 Task: Create a rule from the Routing list, Task moved to a section -> Set Priority in the project AutoBoost , set the section as Done clear the priority
Action: Mouse moved to (64, 311)
Screenshot: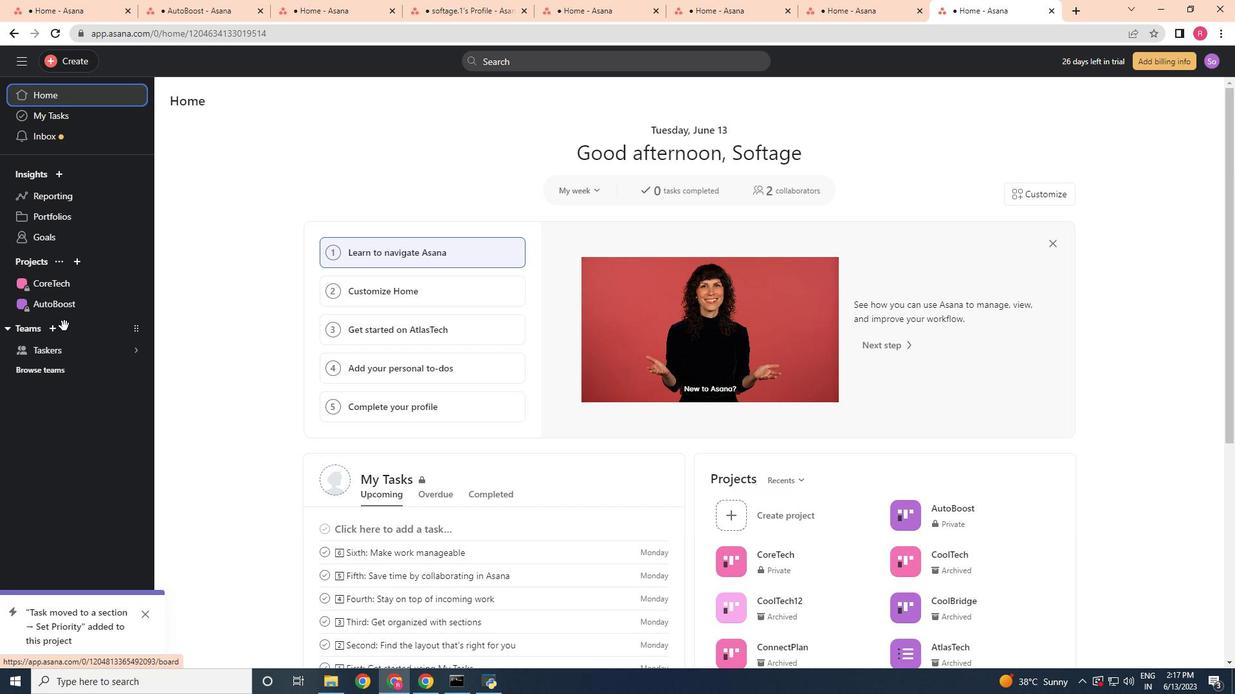 
Action: Mouse pressed left at (64, 311)
Screenshot: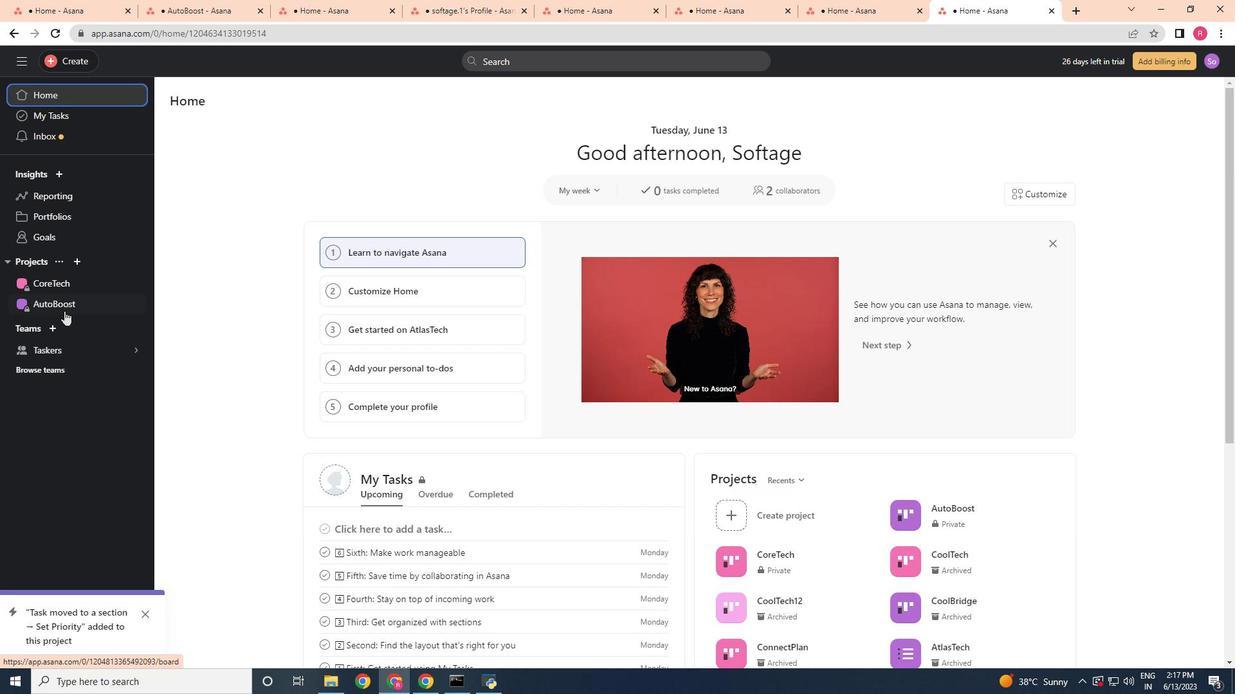 
Action: Mouse moved to (1179, 104)
Screenshot: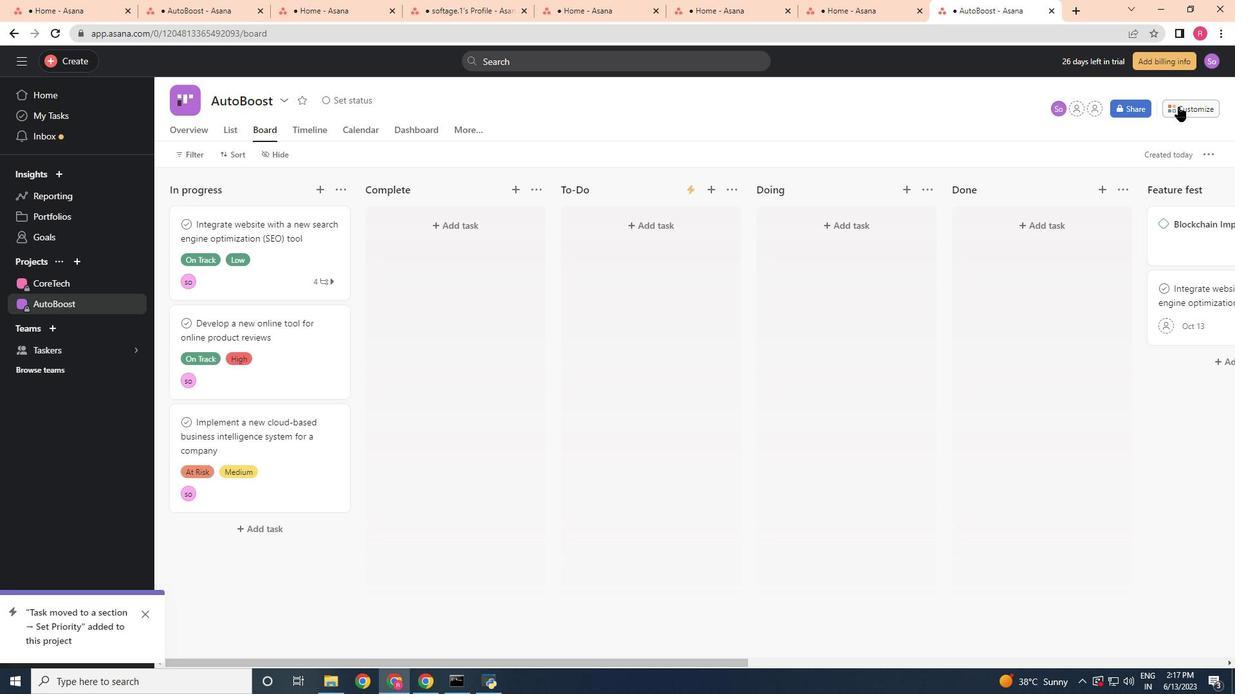 
Action: Mouse pressed left at (1179, 104)
Screenshot: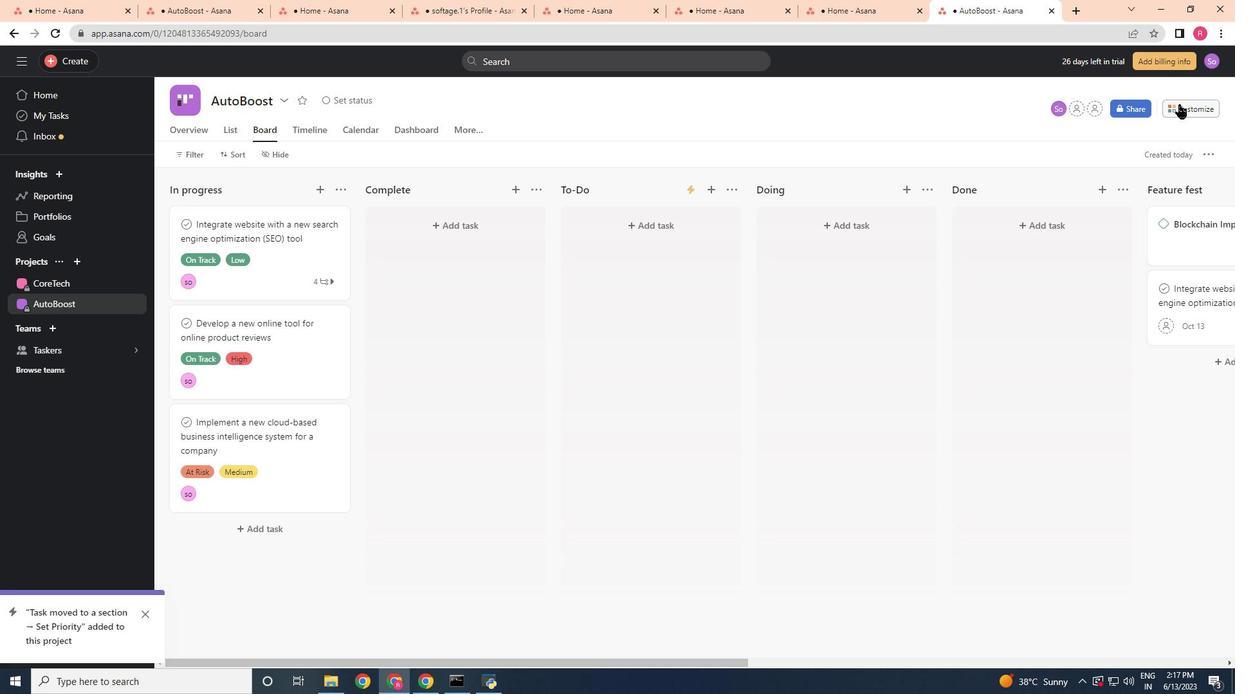 
Action: Mouse moved to (971, 268)
Screenshot: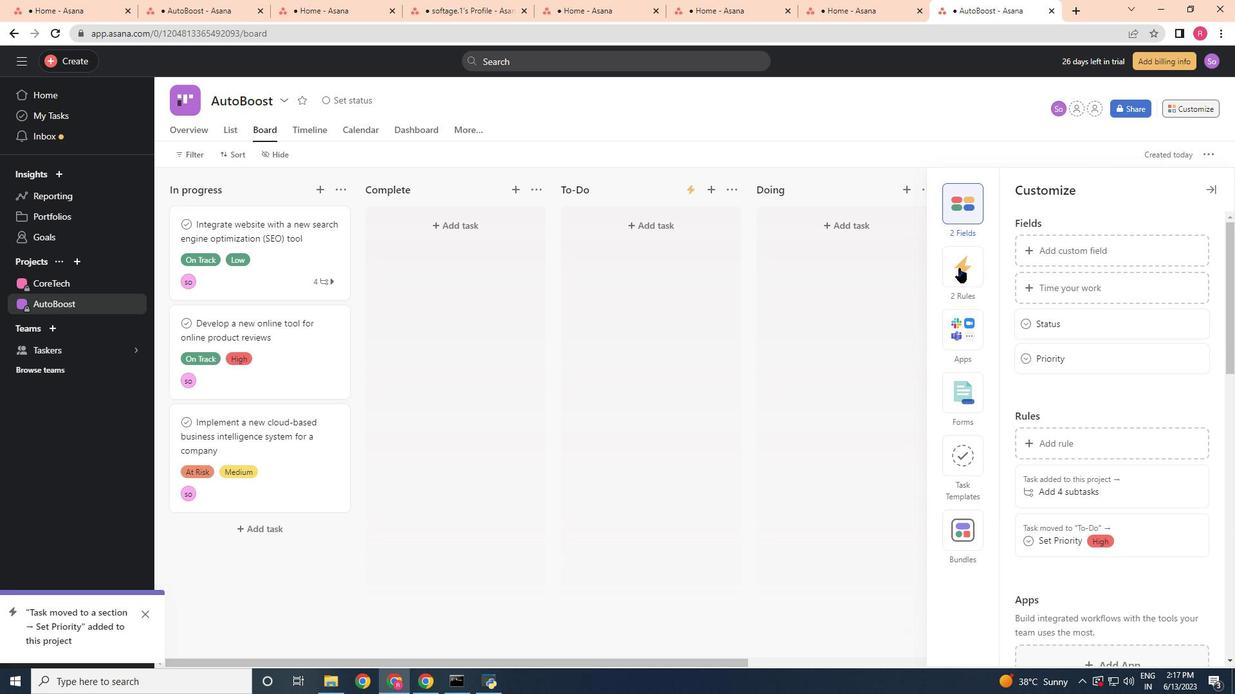 
Action: Mouse pressed left at (971, 268)
Screenshot: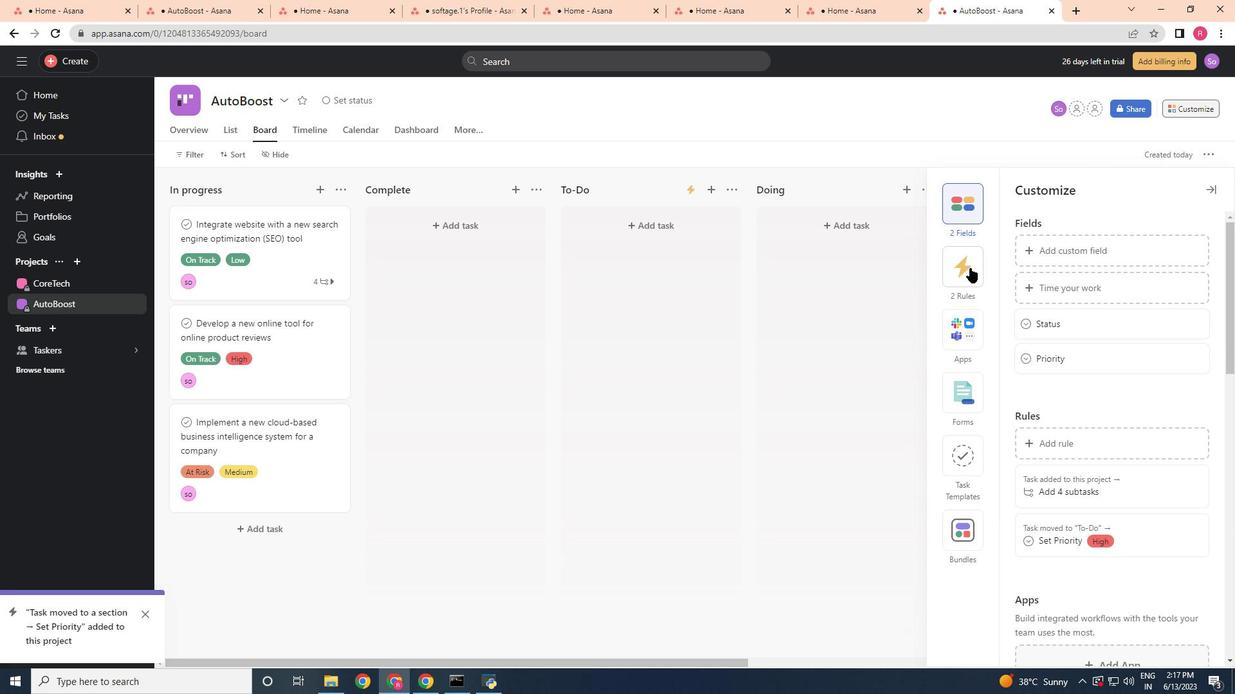 
Action: Mouse moved to (1048, 242)
Screenshot: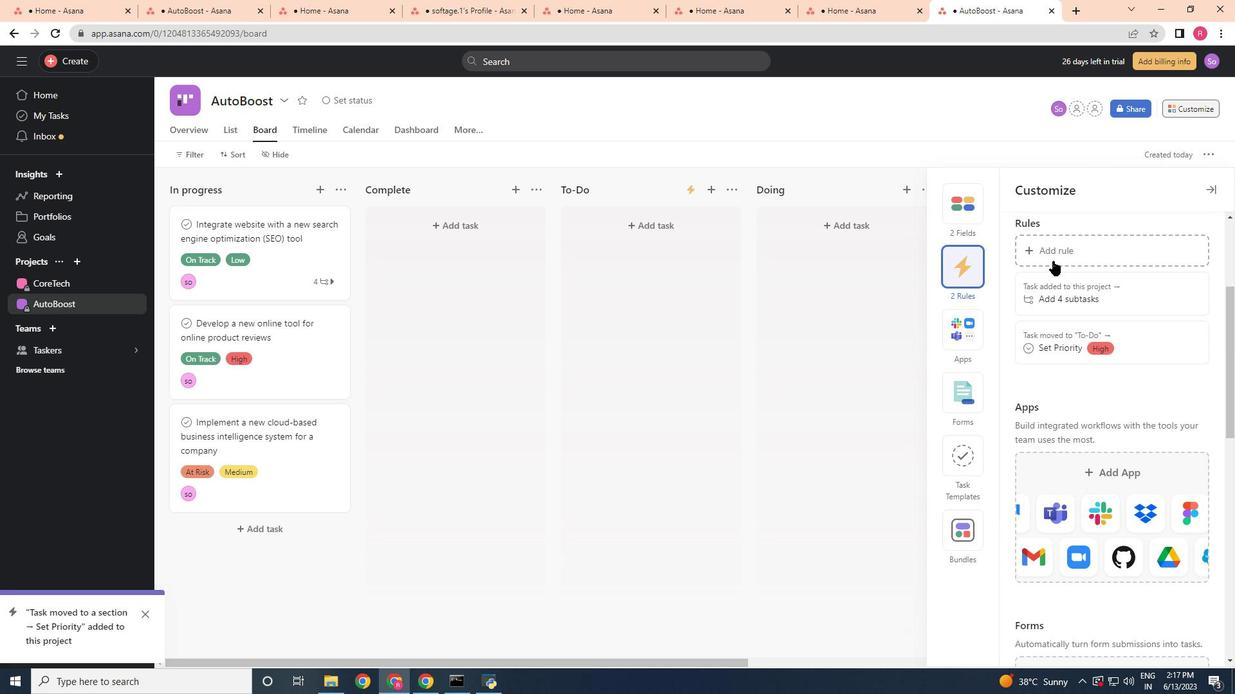 
Action: Mouse pressed left at (1048, 242)
Screenshot: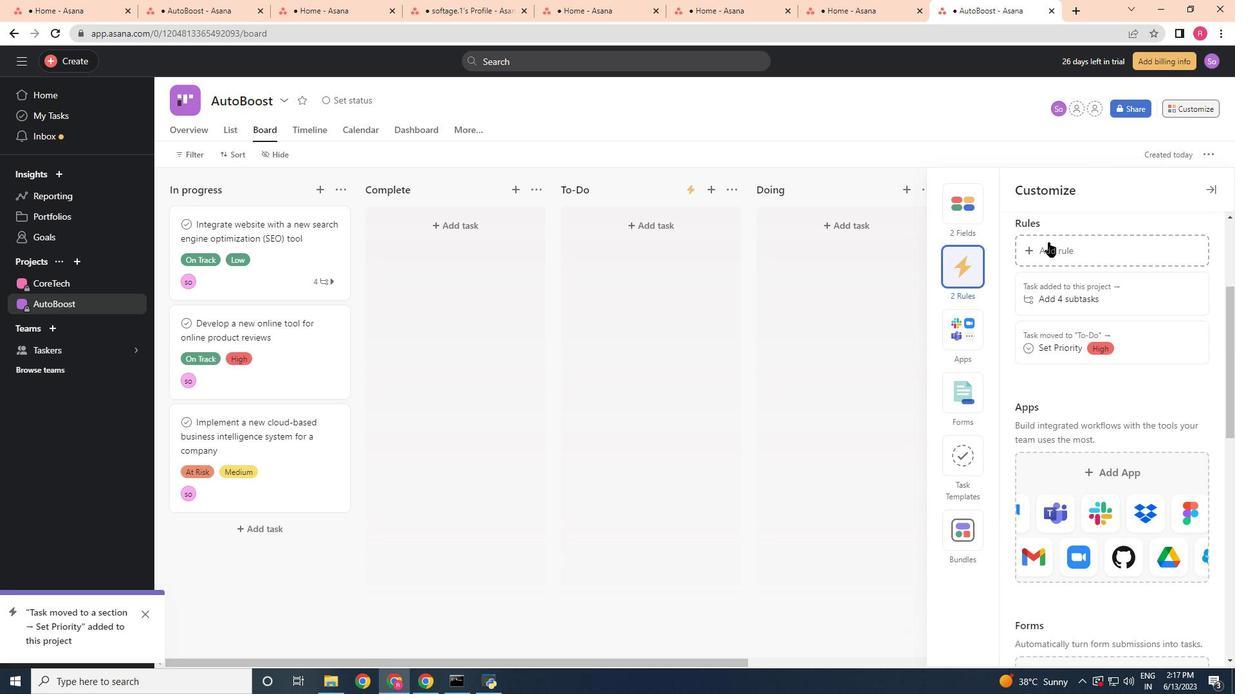 
Action: Mouse moved to (268, 171)
Screenshot: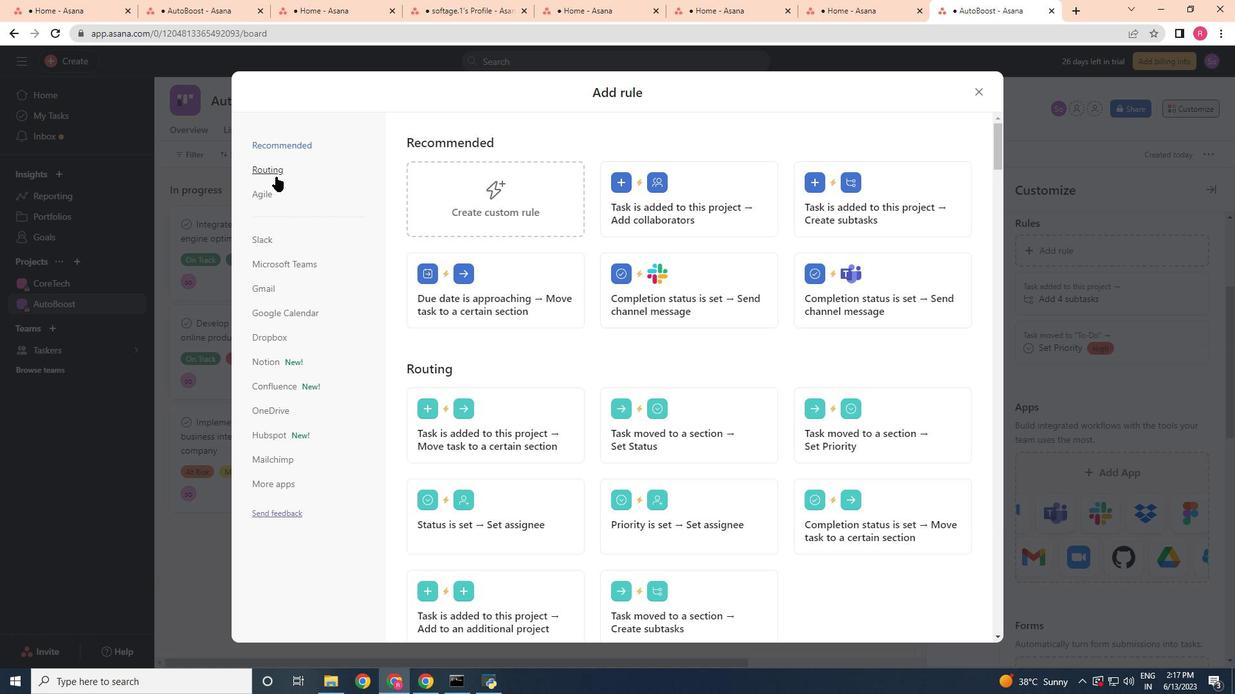 
Action: Mouse pressed left at (268, 171)
Screenshot: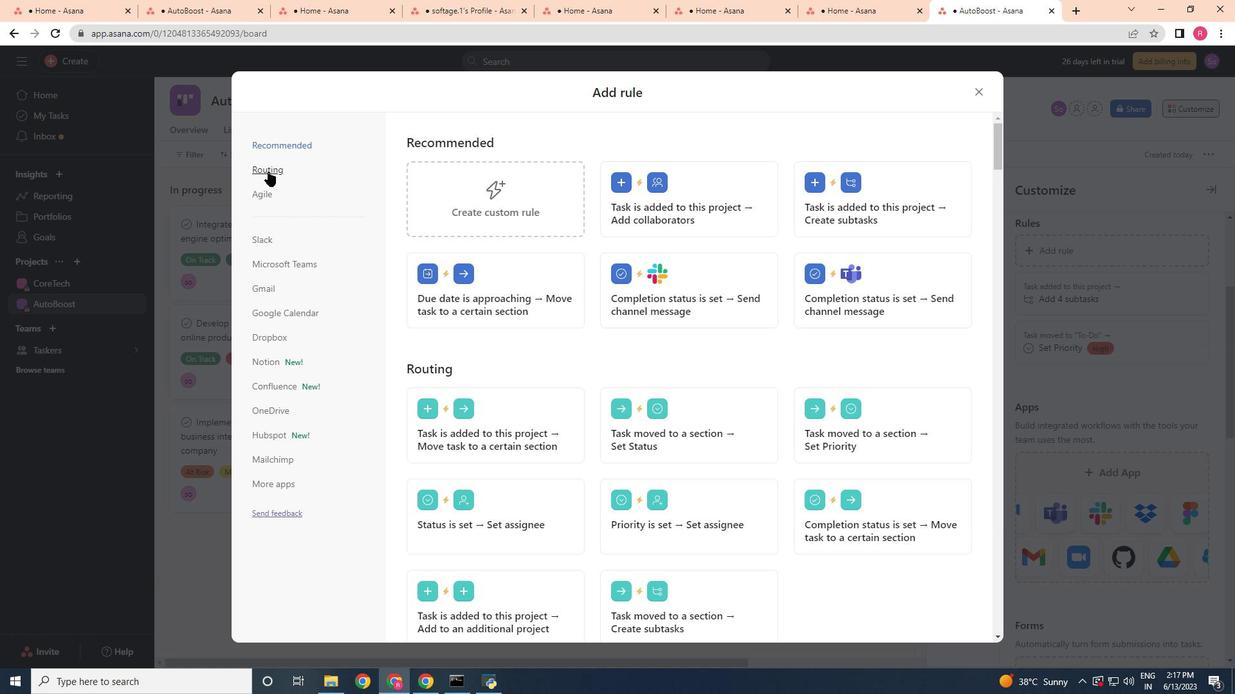 
Action: Mouse moved to (811, 201)
Screenshot: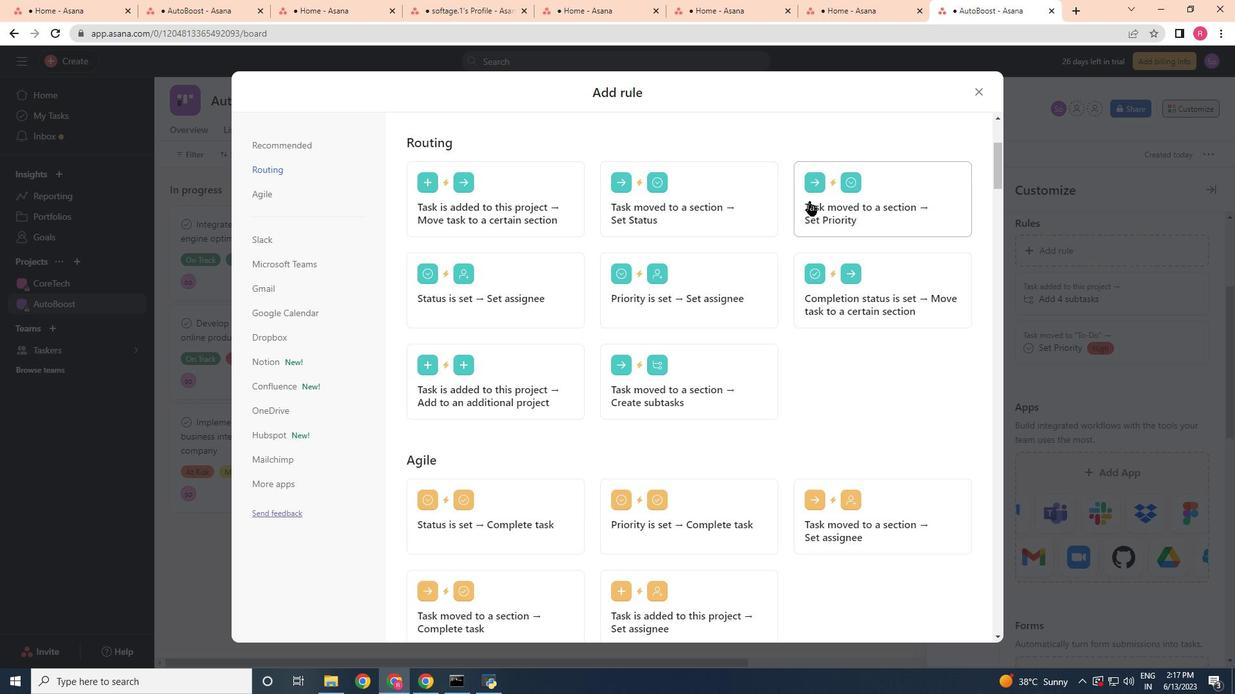 
Action: Mouse pressed left at (811, 201)
Screenshot: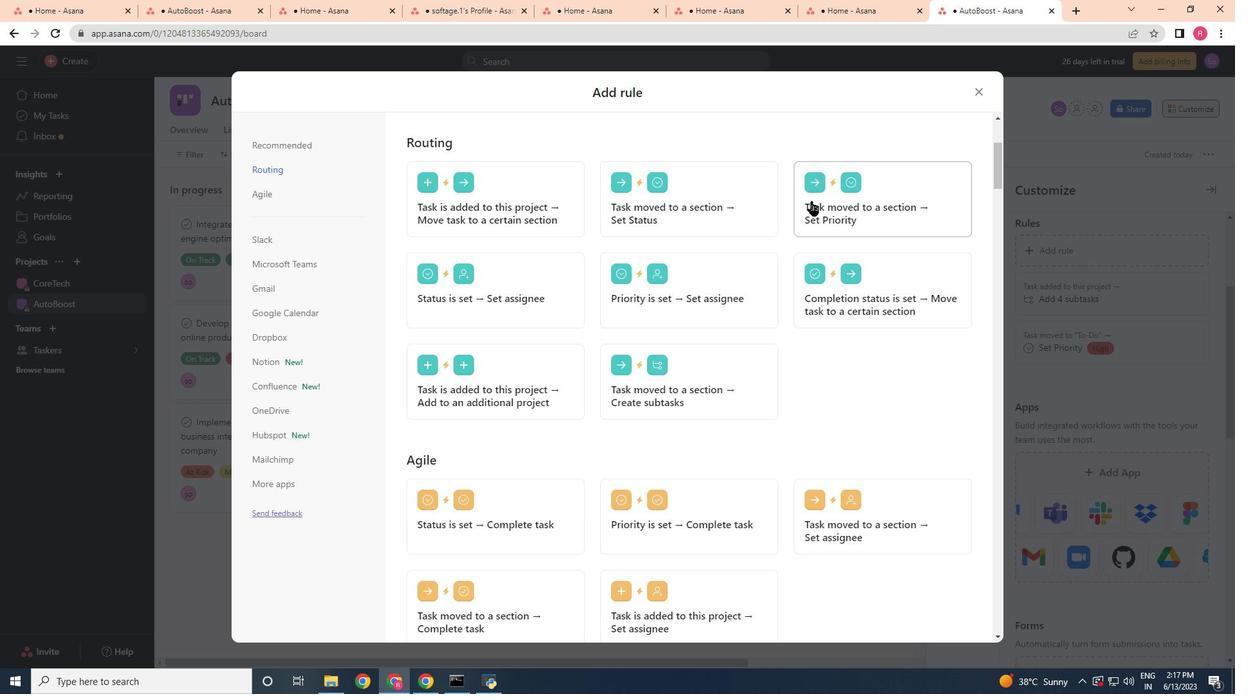 
Action: Mouse moved to (459, 355)
Screenshot: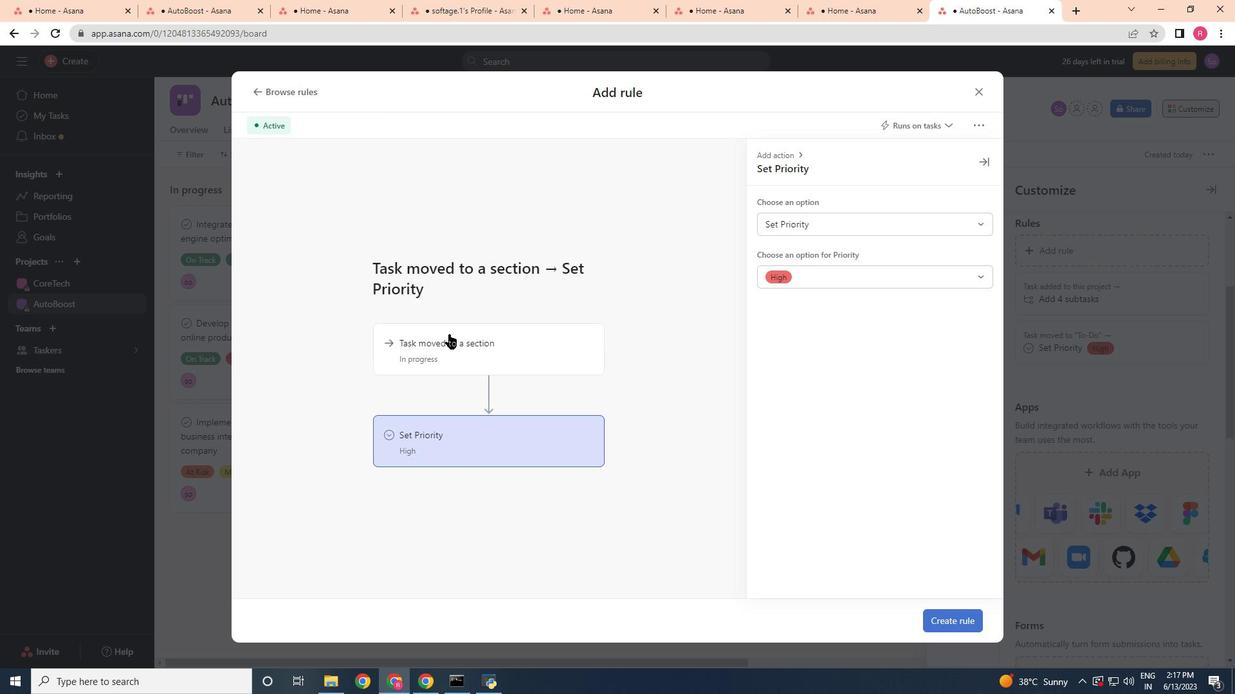 
Action: Mouse pressed left at (459, 355)
Screenshot: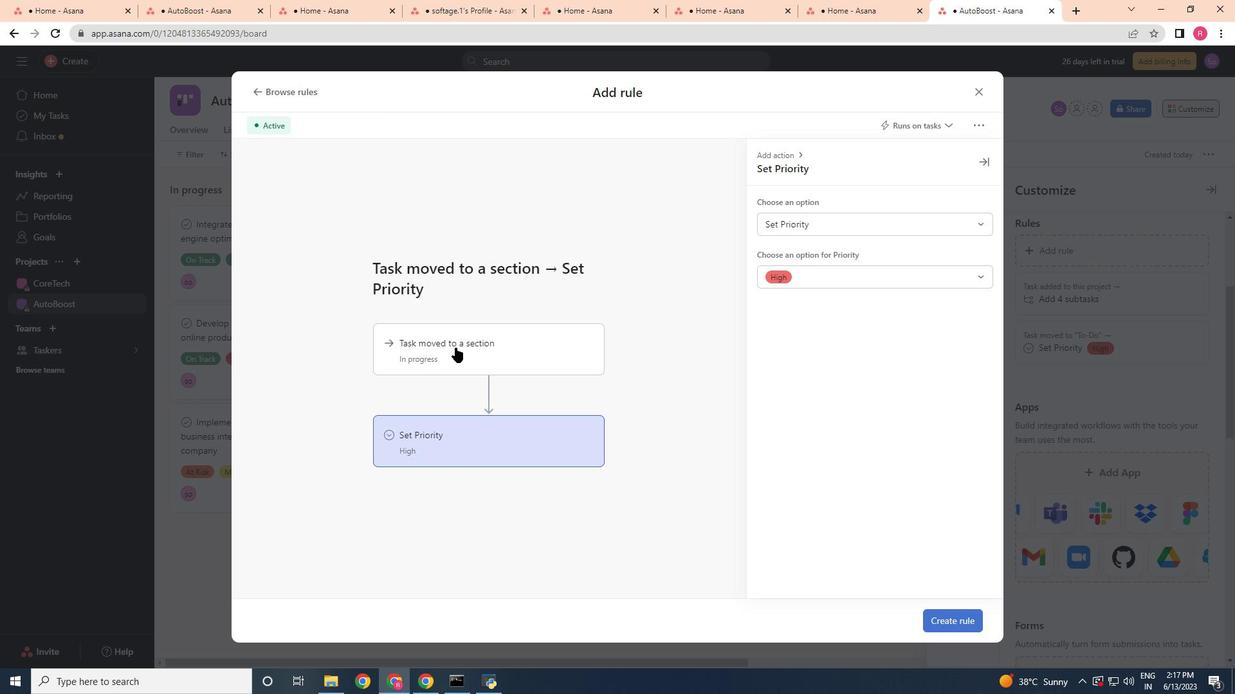 
Action: Mouse moved to (774, 223)
Screenshot: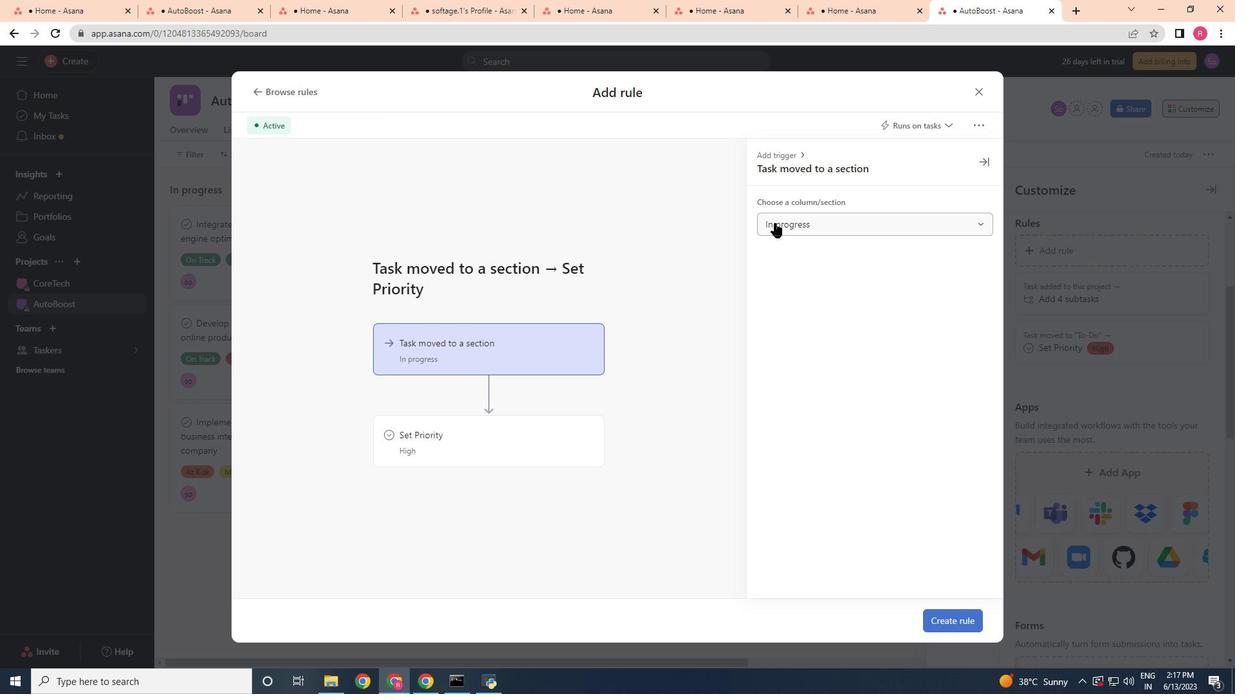 
Action: Mouse pressed left at (774, 223)
Screenshot: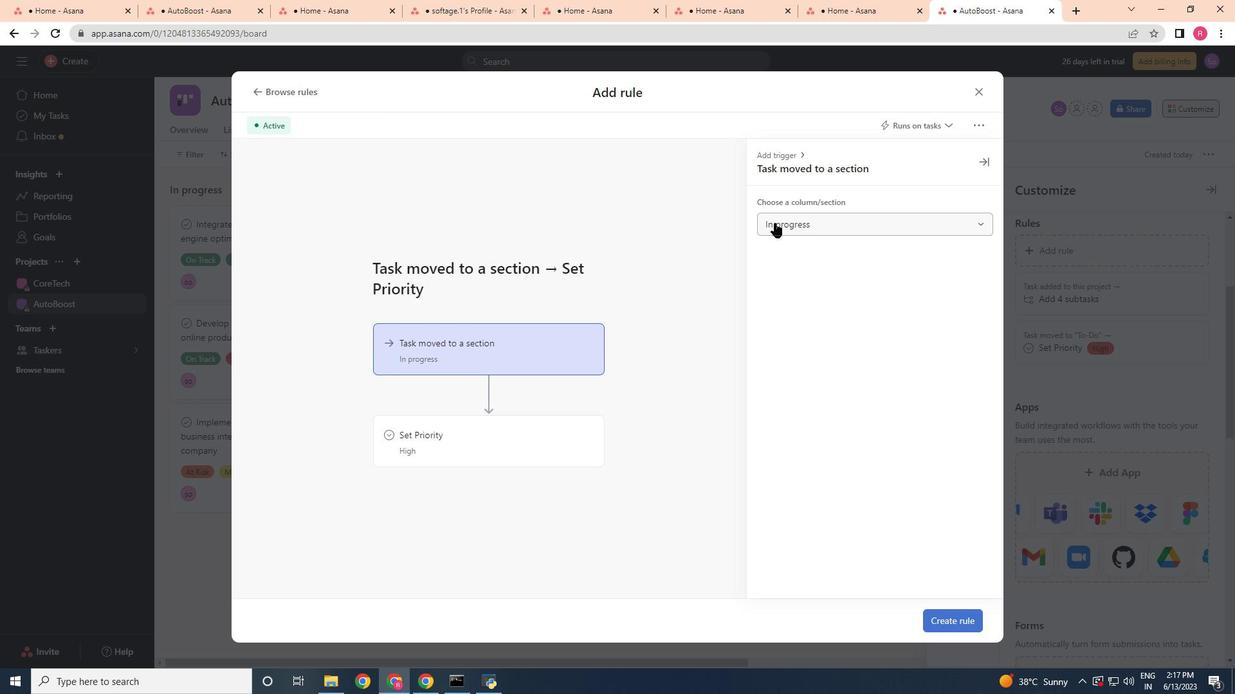 
Action: Mouse moved to (802, 339)
Screenshot: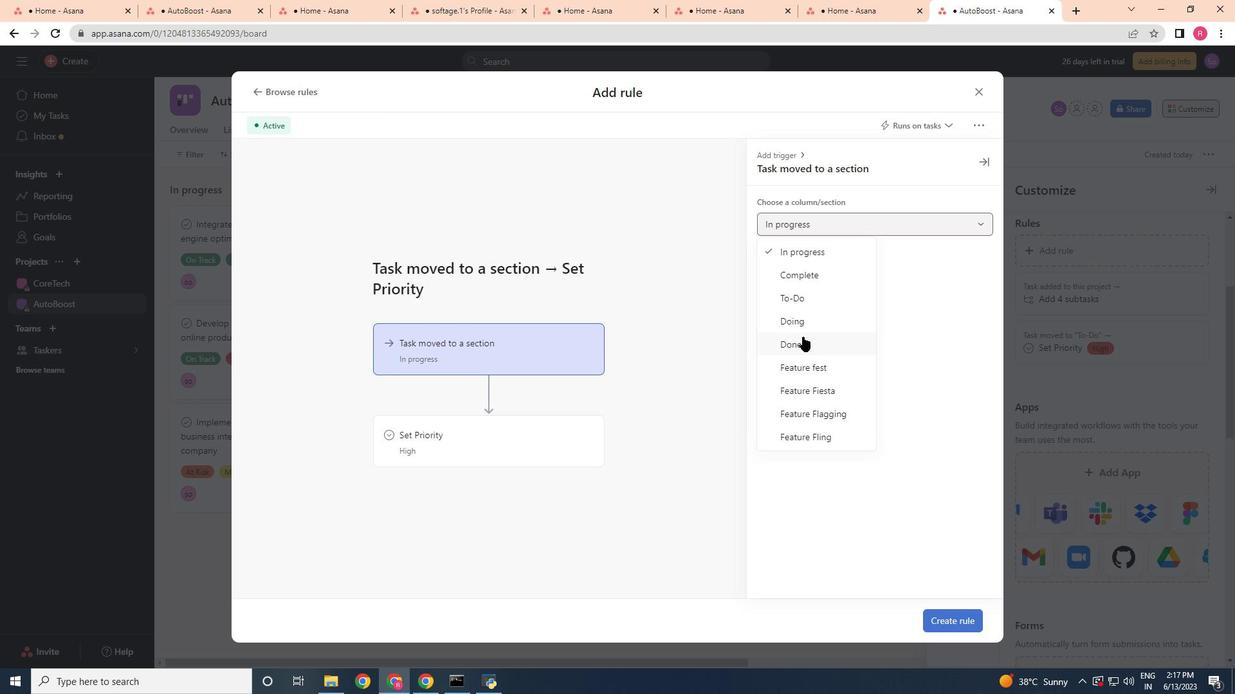 
Action: Mouse pressed left at (802, 339)
Screenshot: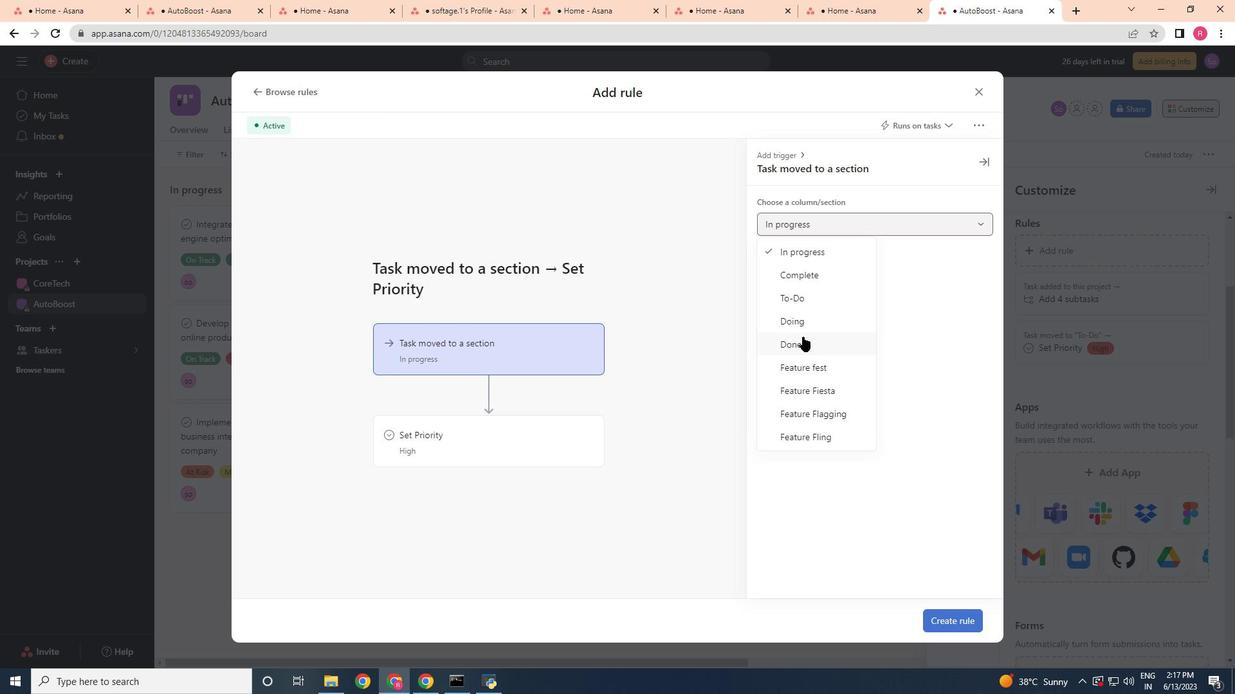
Action: Mouse moved to (523, 431)
Screenshot: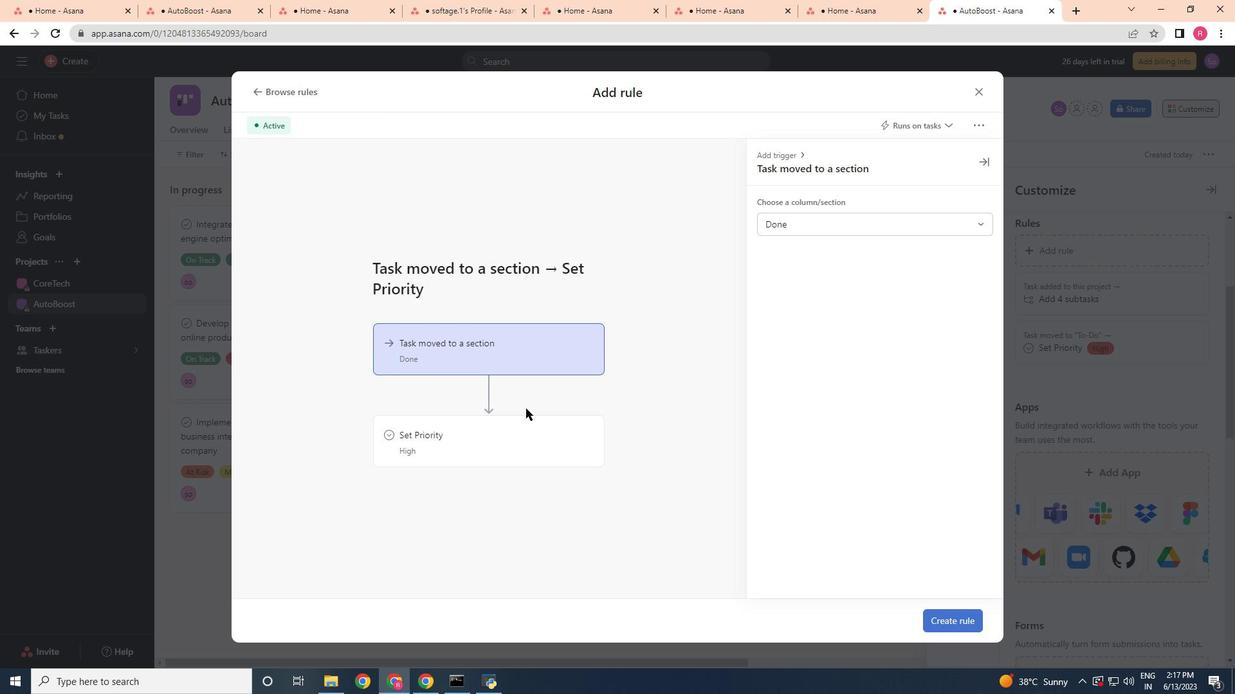 
Action: Mouse pressed left at (523, 430)
Screenshot: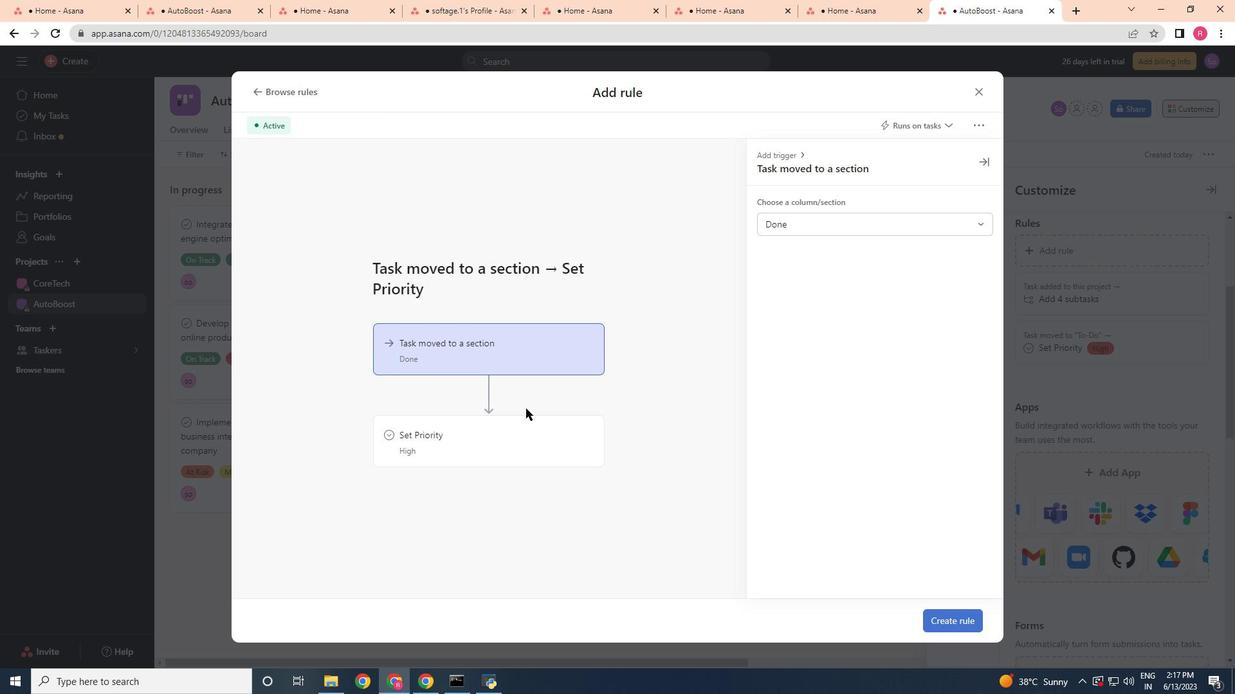 
Action: Mouse moved to (809, 218)
Screenshot: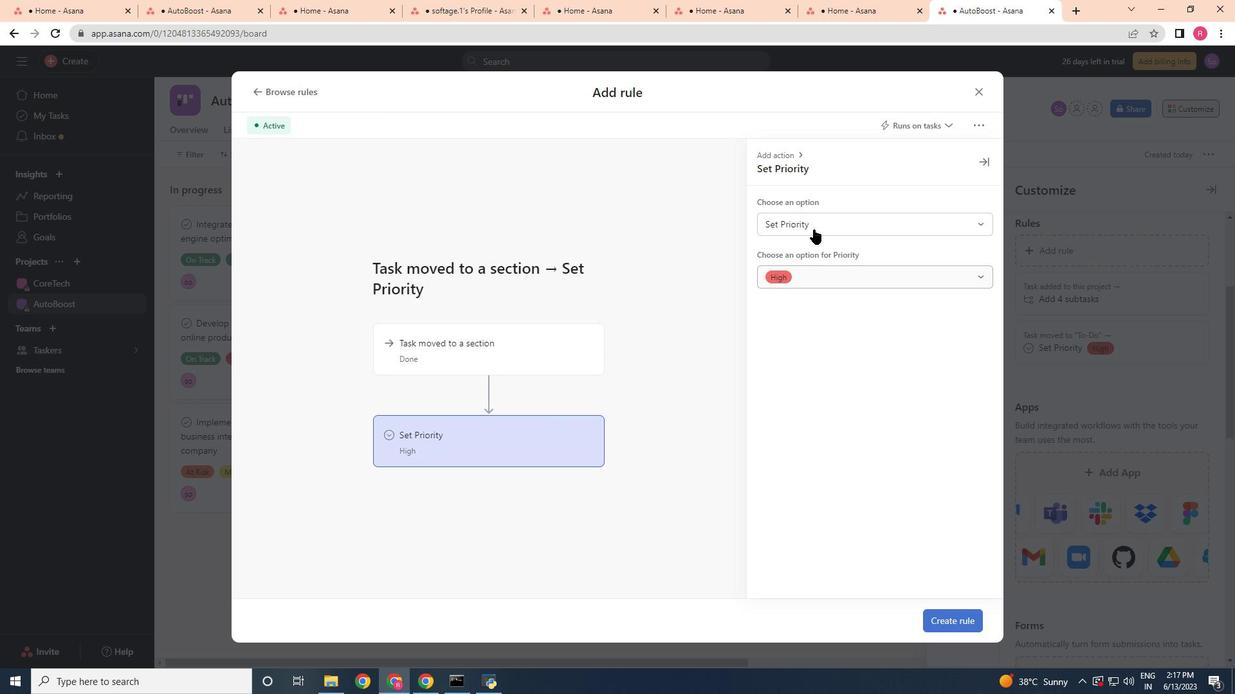 
Action: Mouse pressed left at (809, 218)
Screenshot: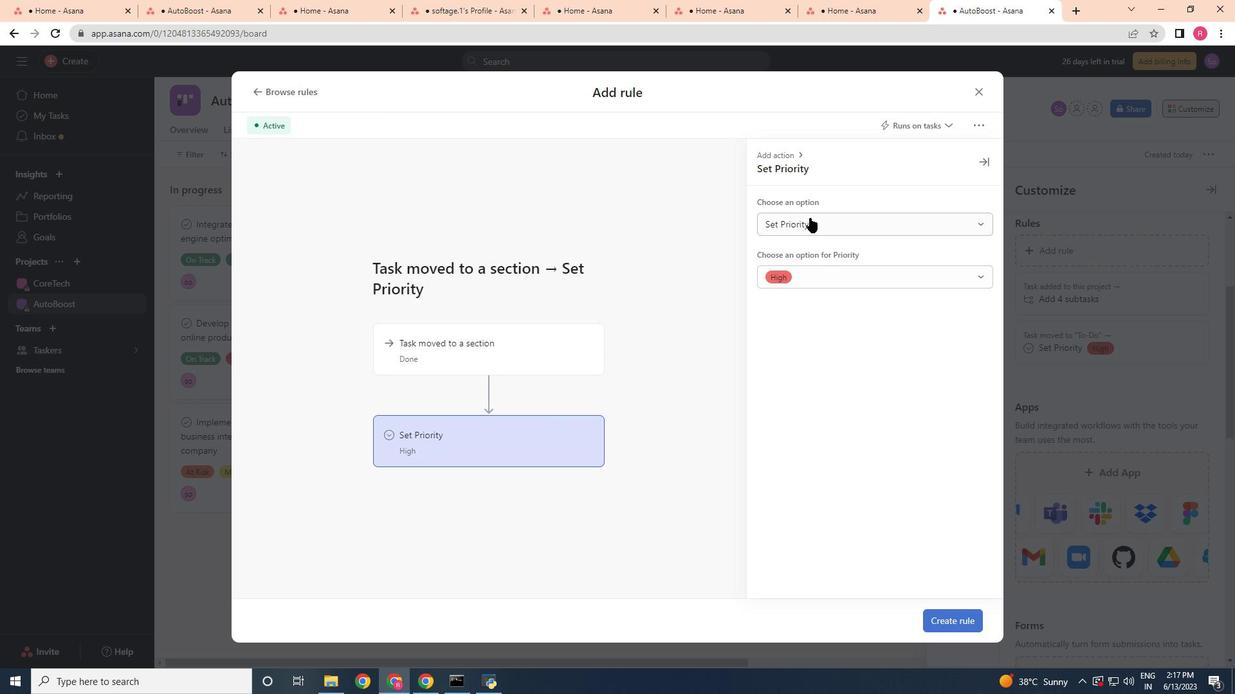 
Action: Mouse moved to (795, 283)
Screenshot: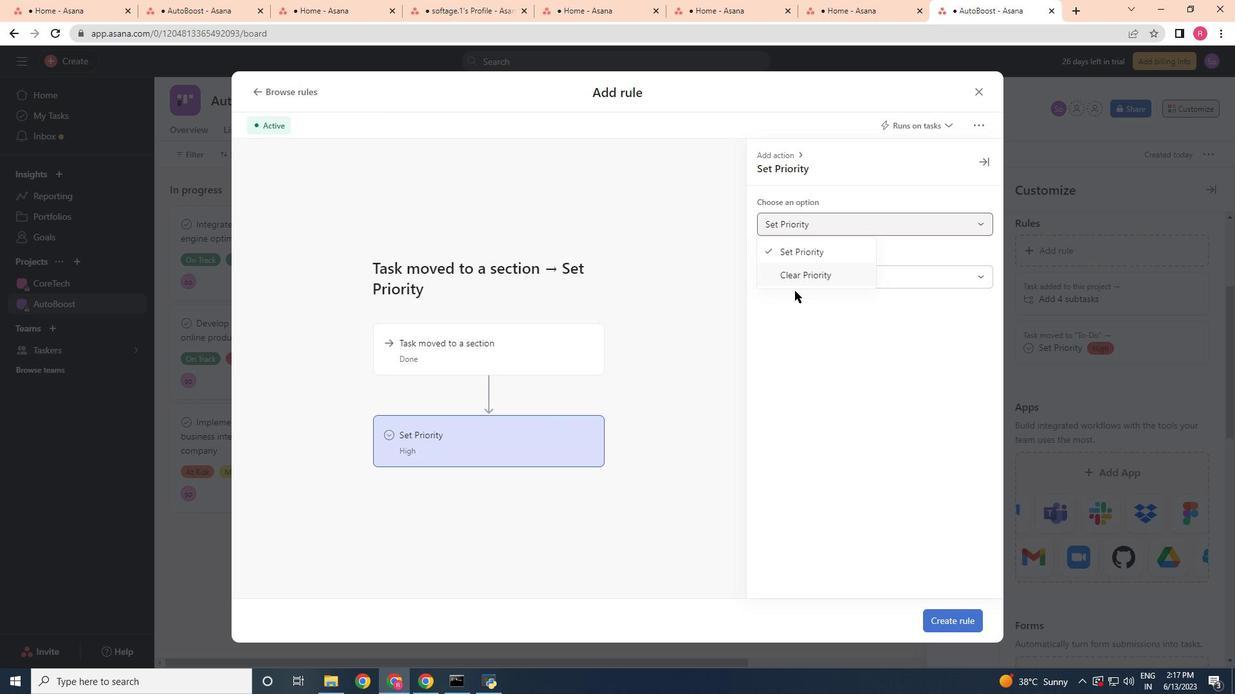 
Action: Mouse pressed left at (795, 283)
Screenshot: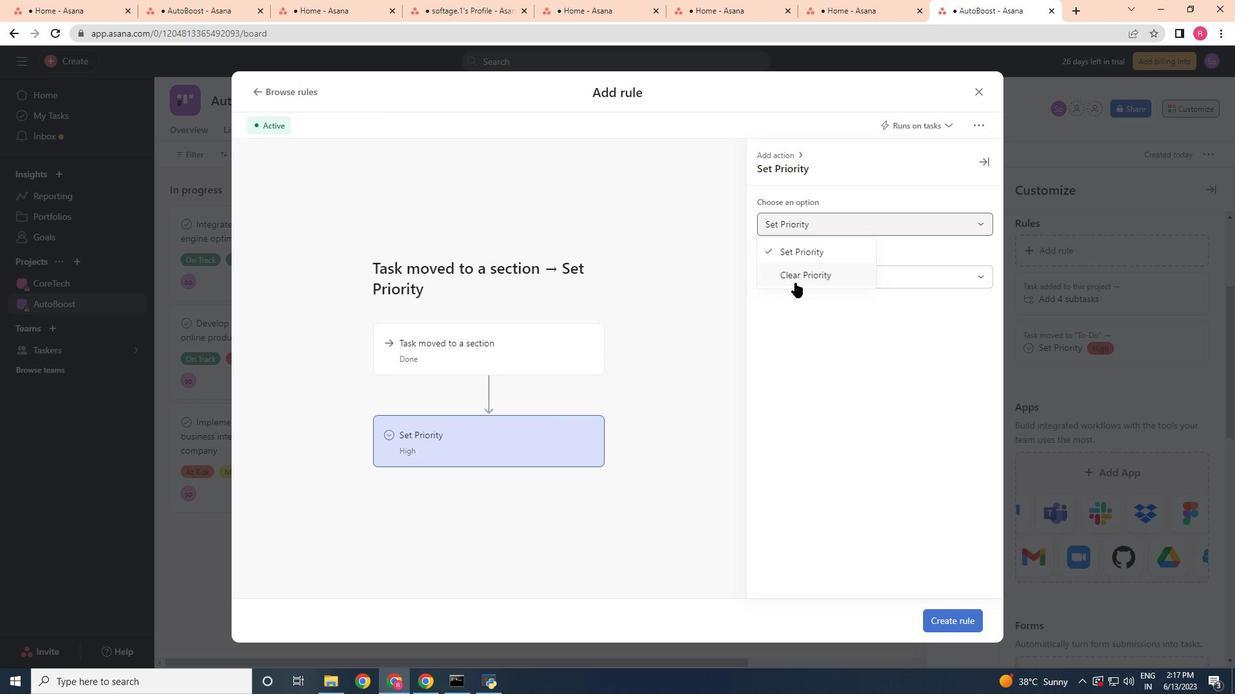 
Action: Mouse moved to (949, 621)
Screenshot: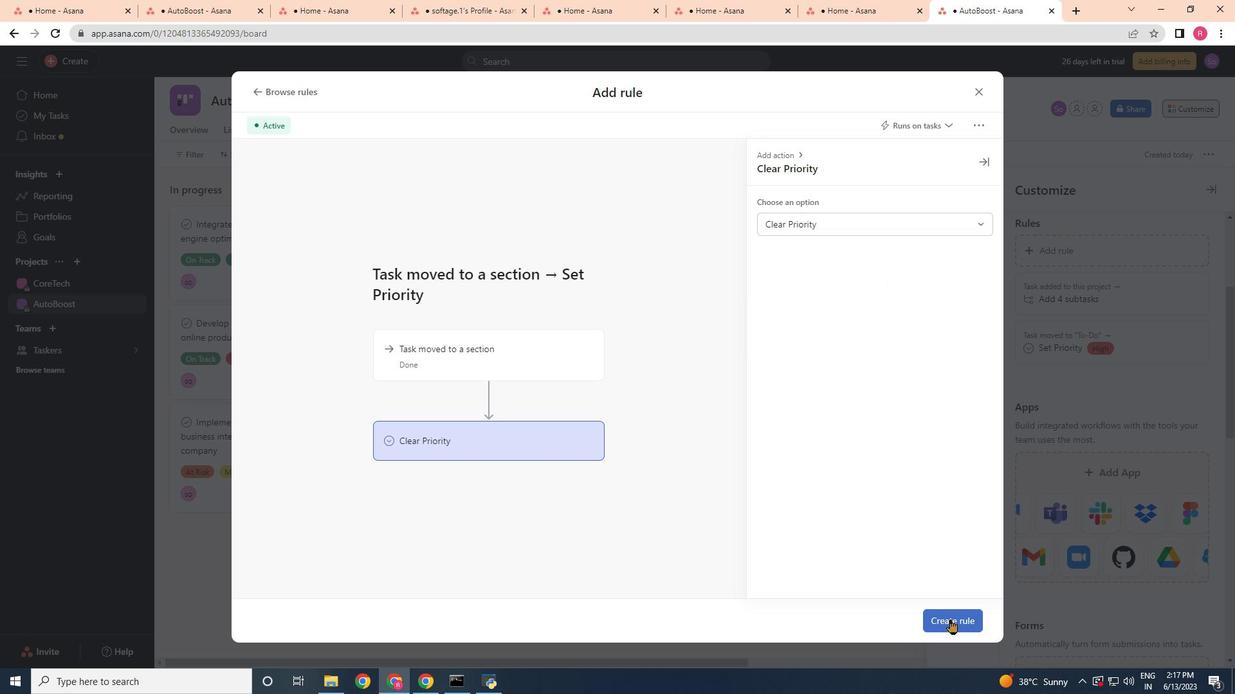 
Action: Mouse pressed left at (949, 621)
Screenshot: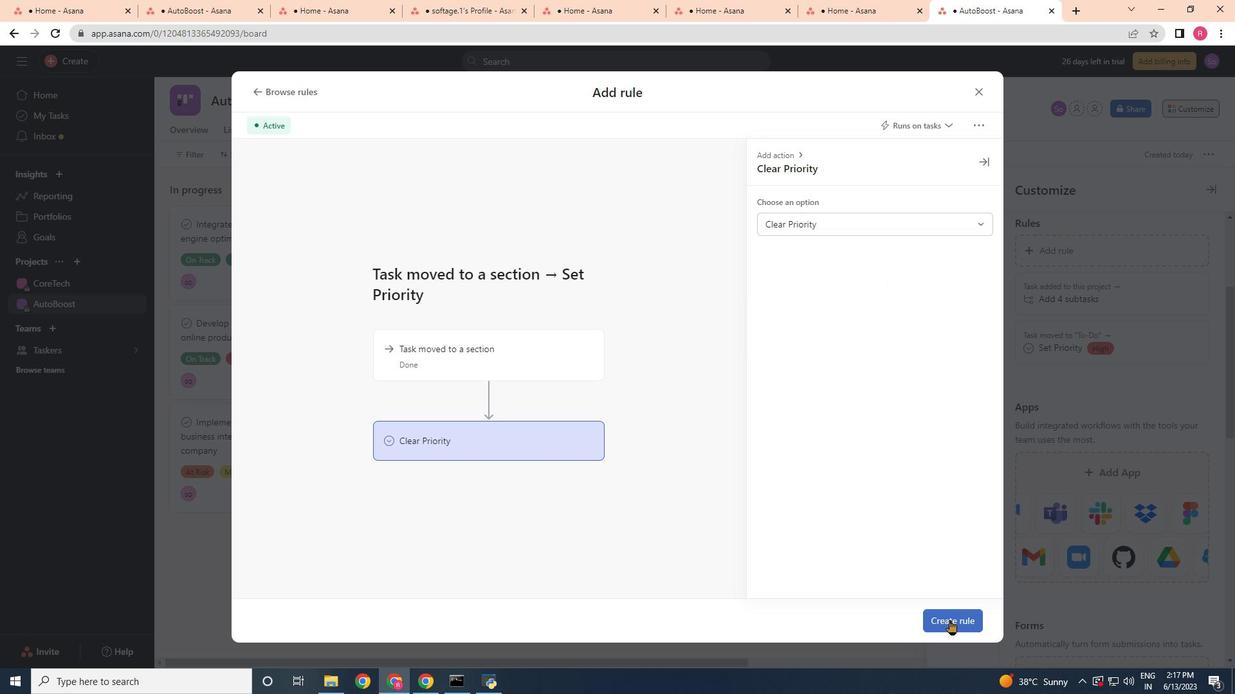 
Action: Mouse moved to (912, 643)
Screenshot: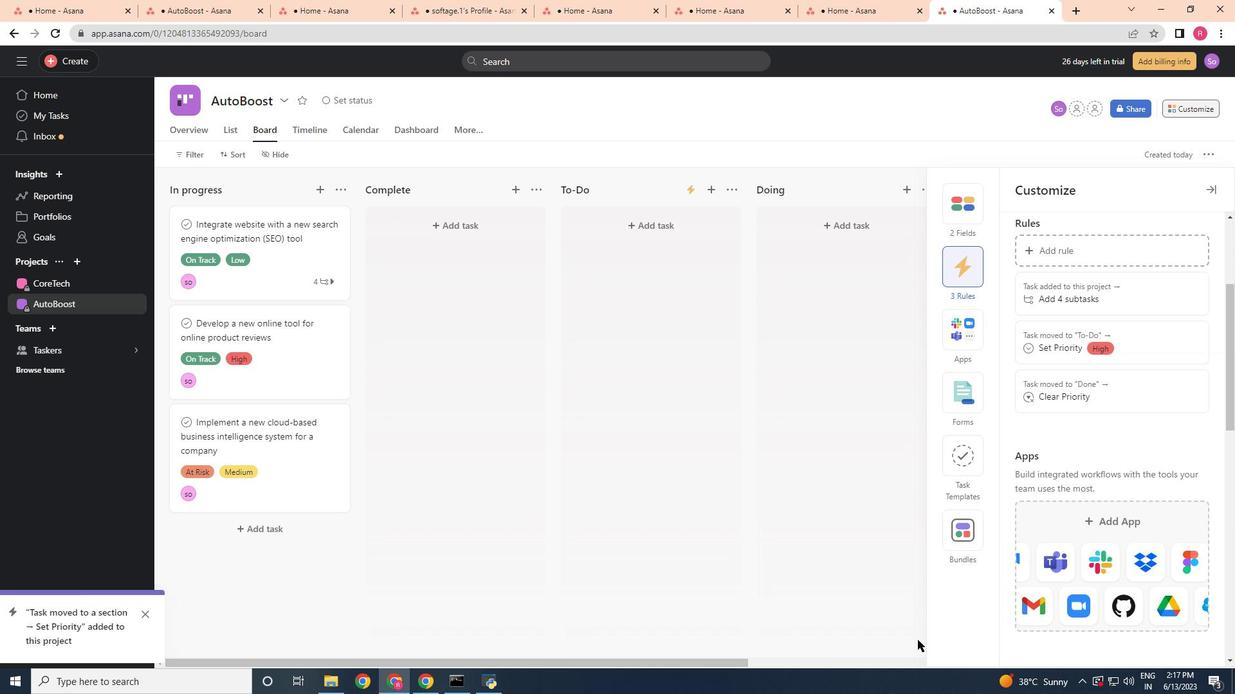 
